 Task: Navigate on foot from Waikiki Beach to Diamond Head State Monument in Honolulu.
Action: Mouse moved to (221, 77)
Screenshot: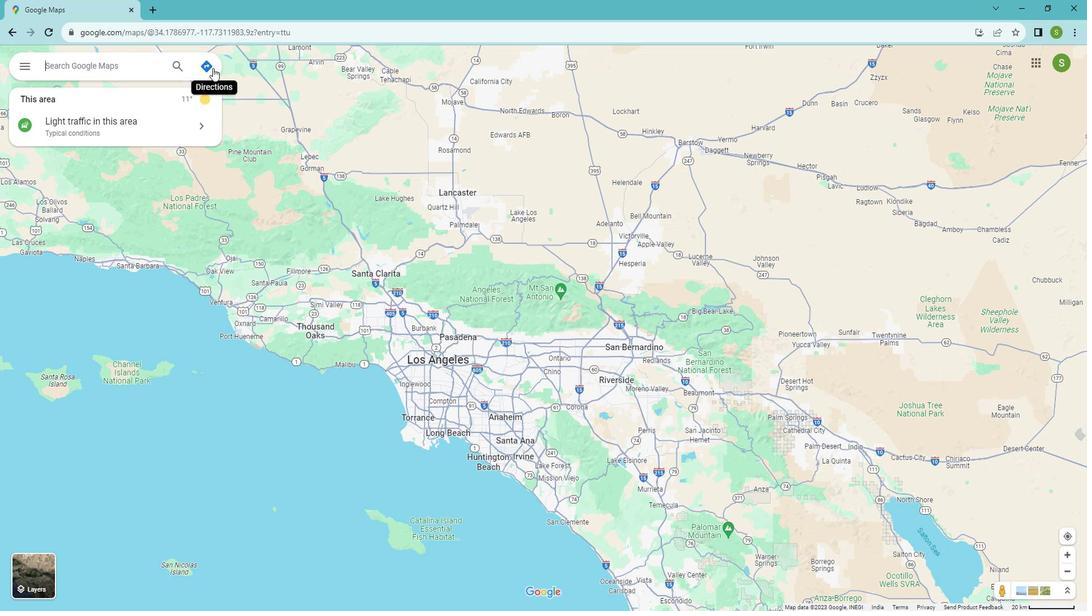 
Action: Mouse pressed left at (221, 77)
Screenshot: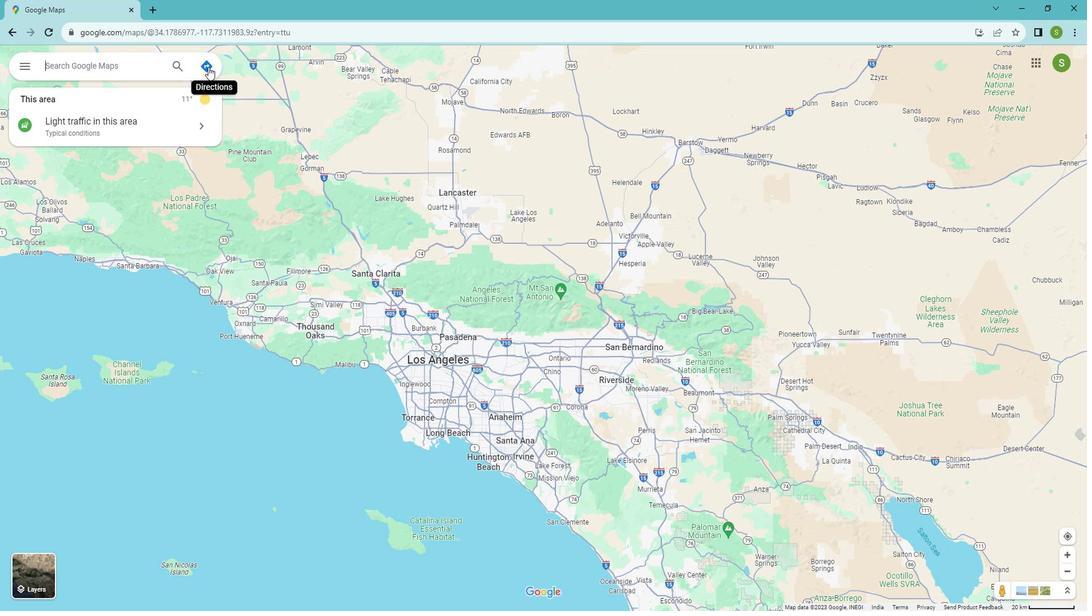 
Action: Mouse moved to (84, 111)
Screenshot: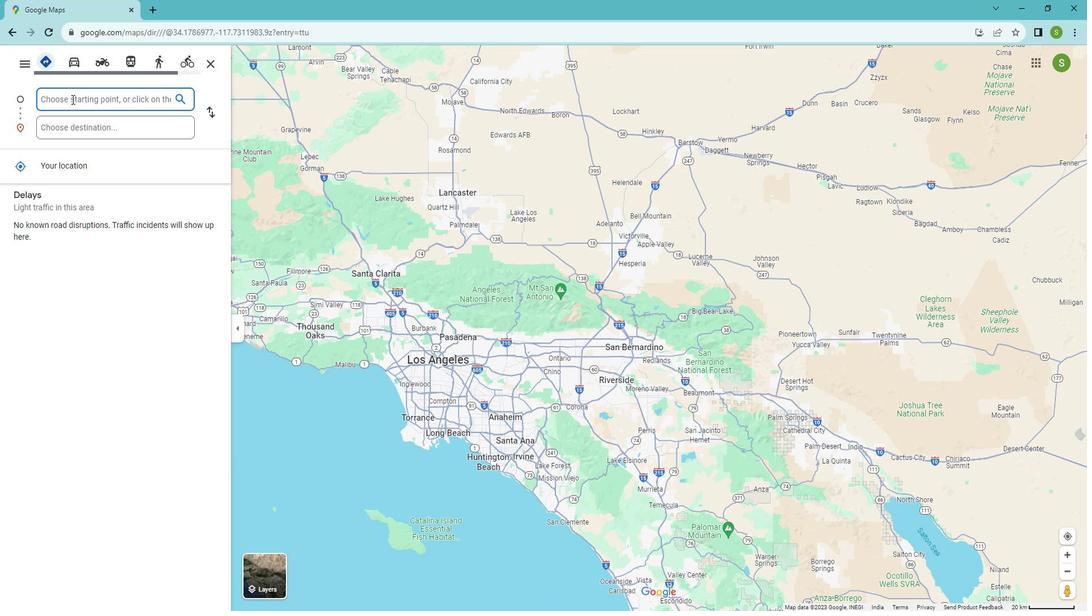 
Action: Mouse pressed left at (84, 111)
Screenshot: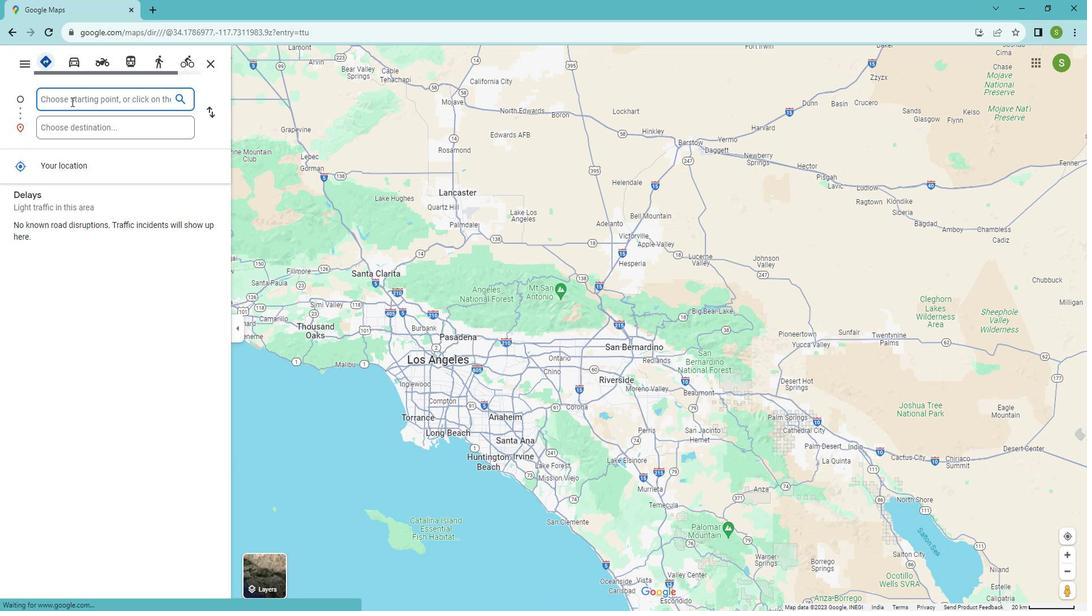 
Action: Mouse moved to (84, 111)
Screenshot: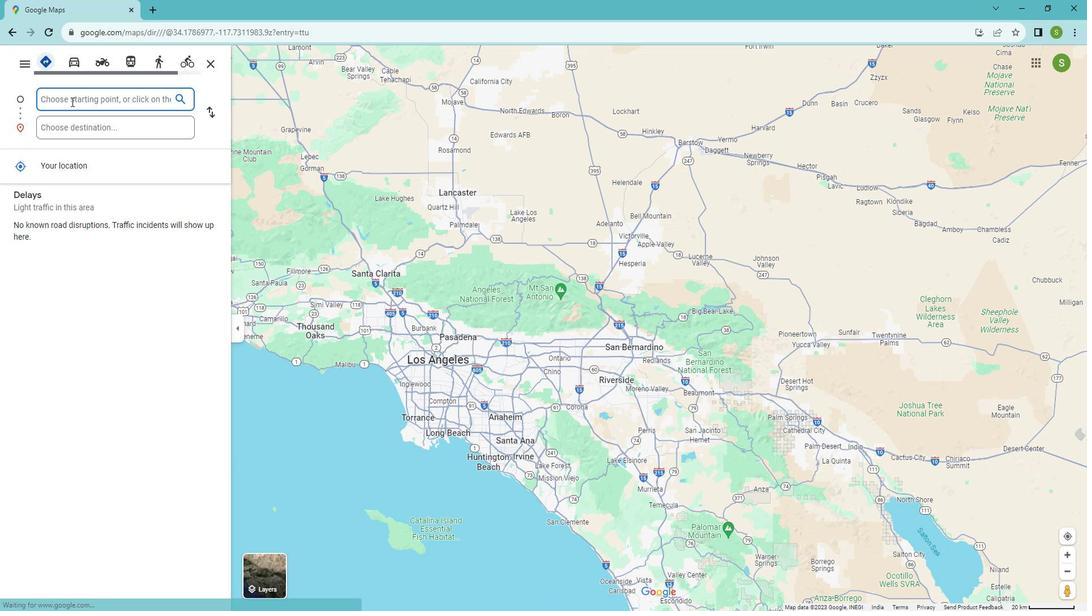 
Action: Key pressed <Key.shift><Key.shift><Key.shift><Key.shift><Key.shift><Key.shift><Key.shift><Key.shift><Key.shift><Key.shift><Key.shift><Key.shift><Key.shift><Key.shift><Key.shift><Key.shift>Waikiki<Key.space><Key.shift>Beach
Screenshot: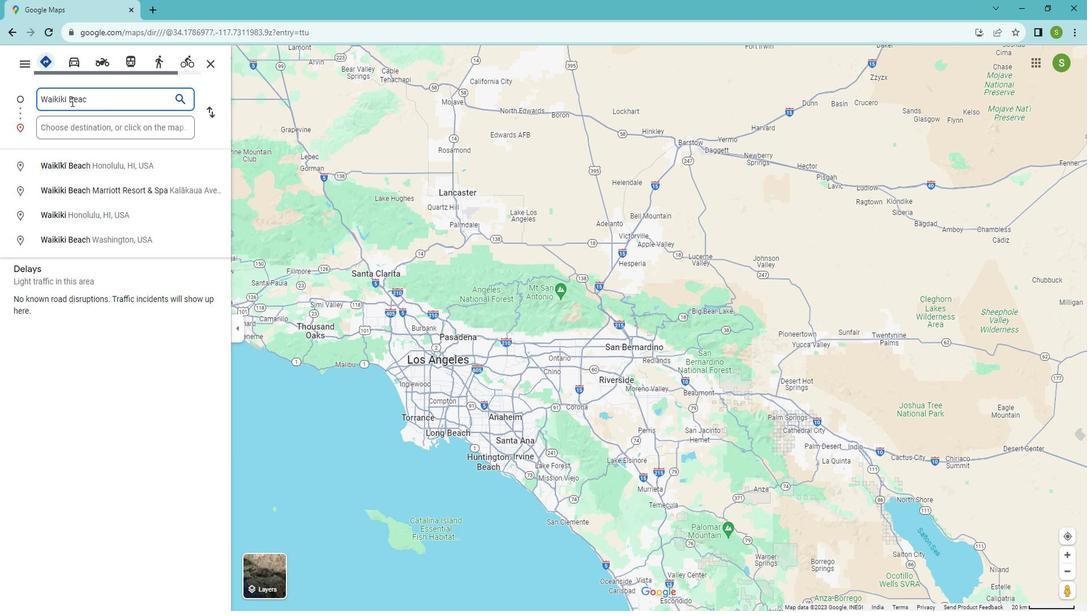 
Action: Mouse moved to (87, 169)
Screenshot: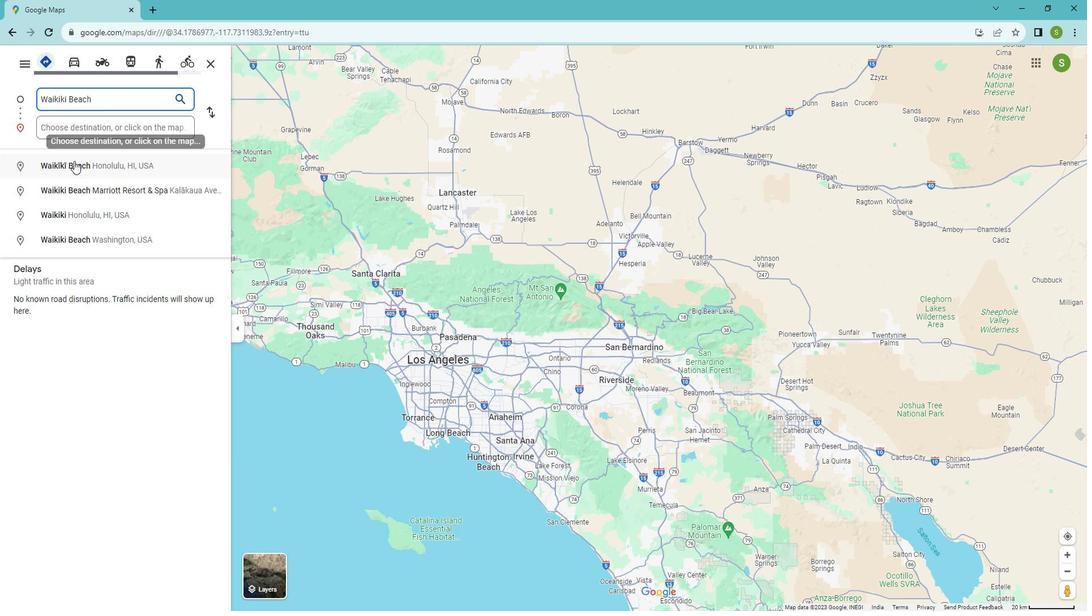 
Action: Mouse pressed left at (87, 169)
Screenshot: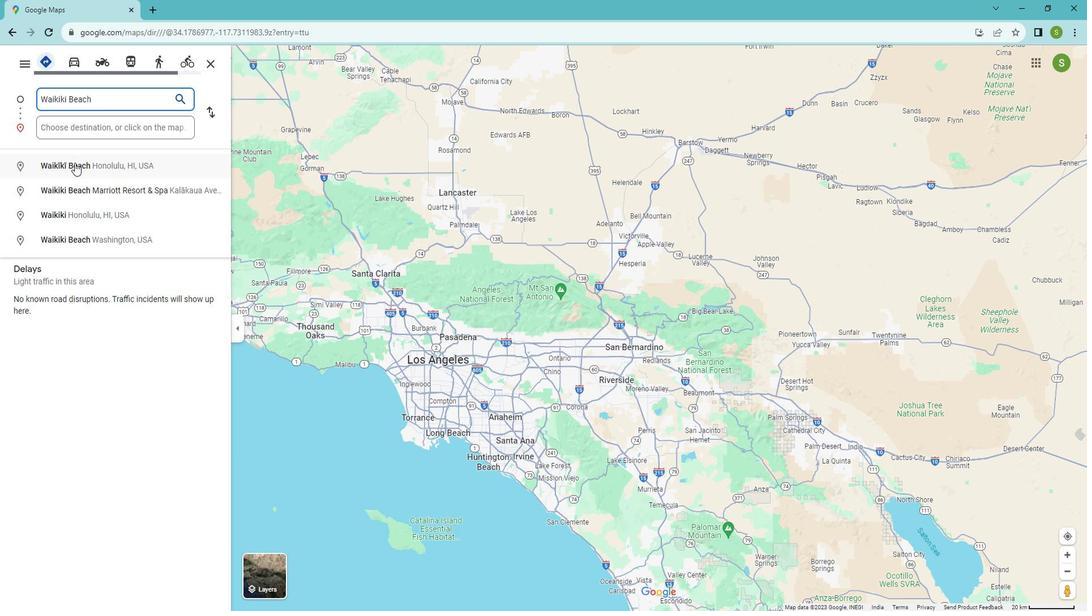 
Action: Mouse moved to (92, 136)
Screenshot: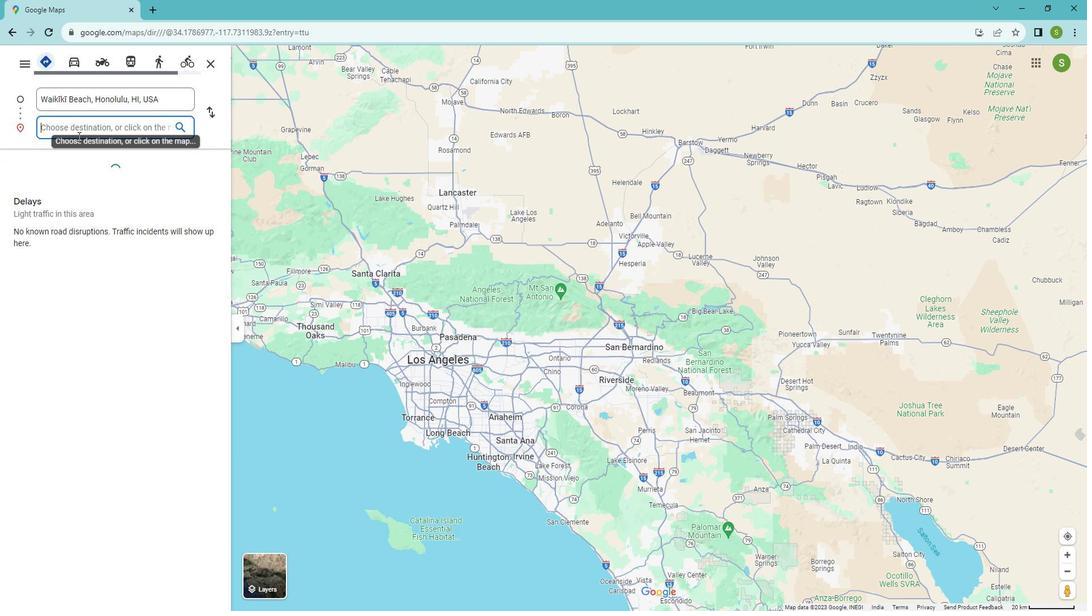 
Action: Mouse pressed left at (92, 136)
Screenshot: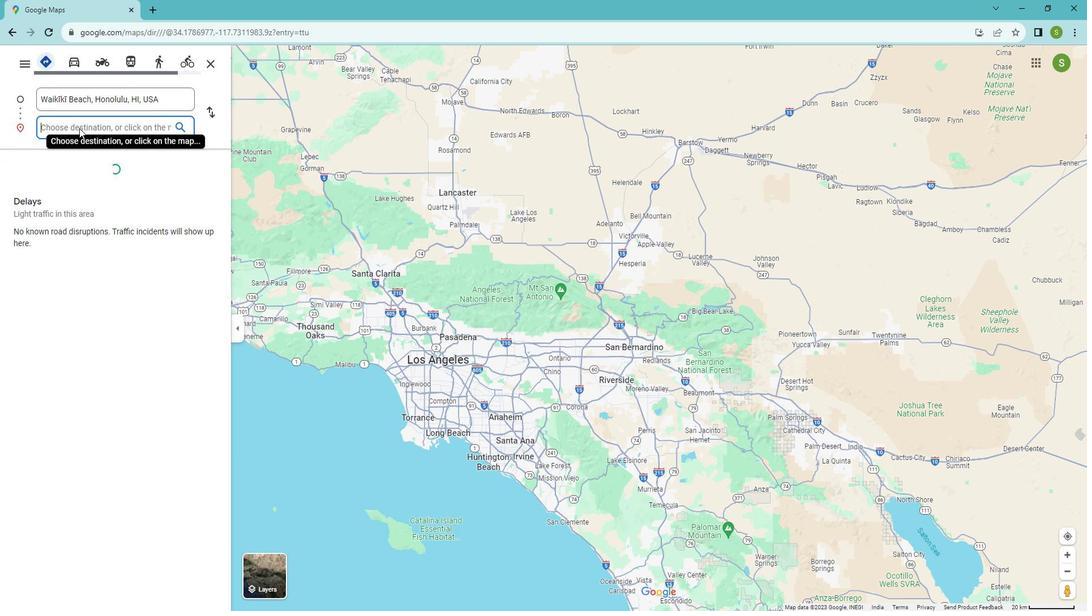 
Action: Mouse moved to (91, 135)
Screenshot: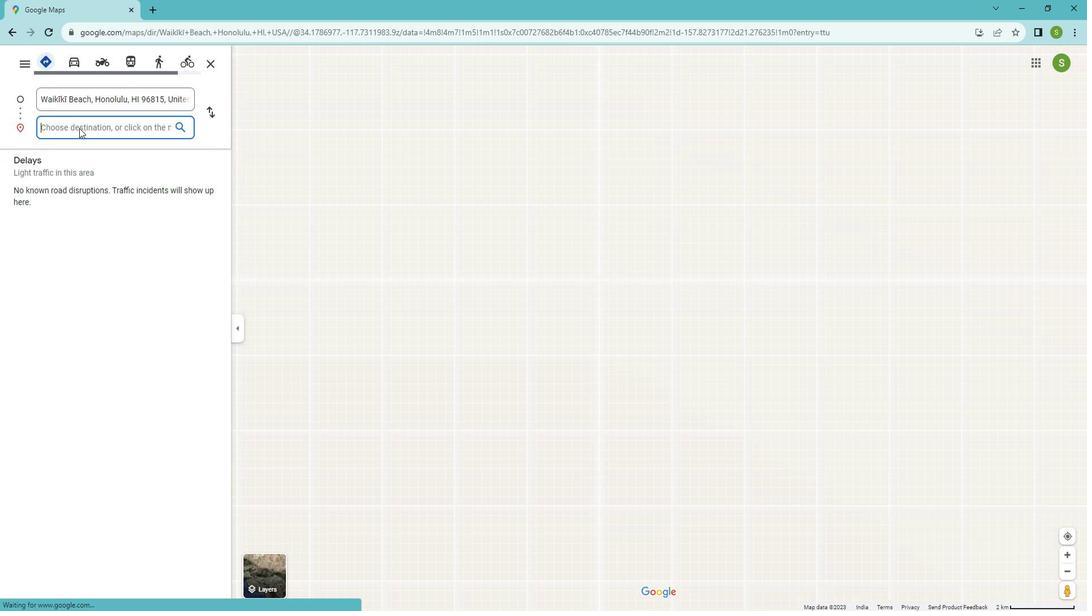 
Action: Key pressed <Key.shift>D
Screenshot: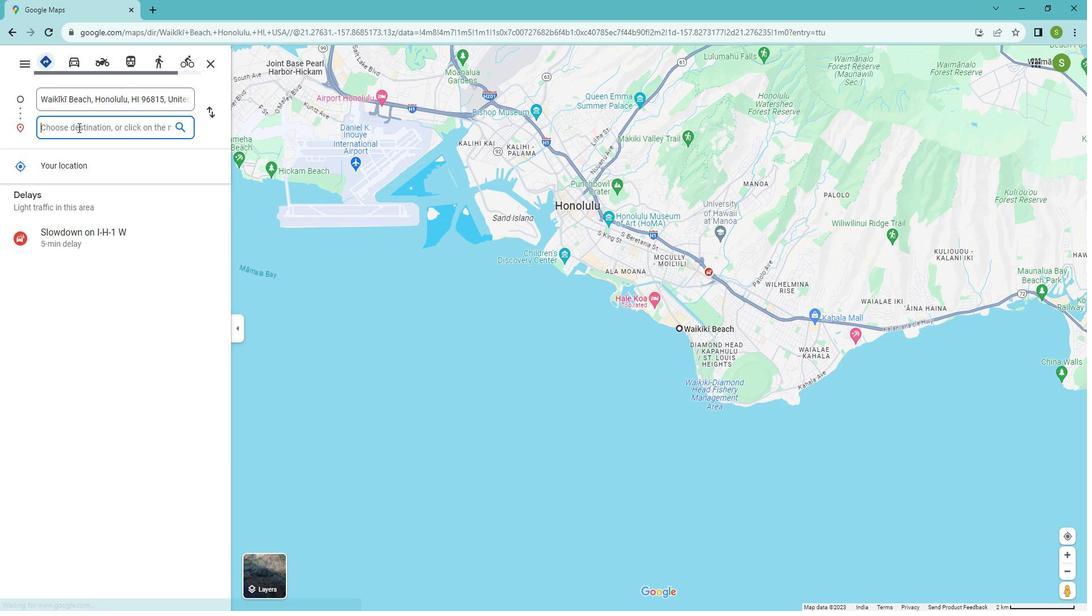 
Action: Mouse moved to (90, 136)
Screenshot: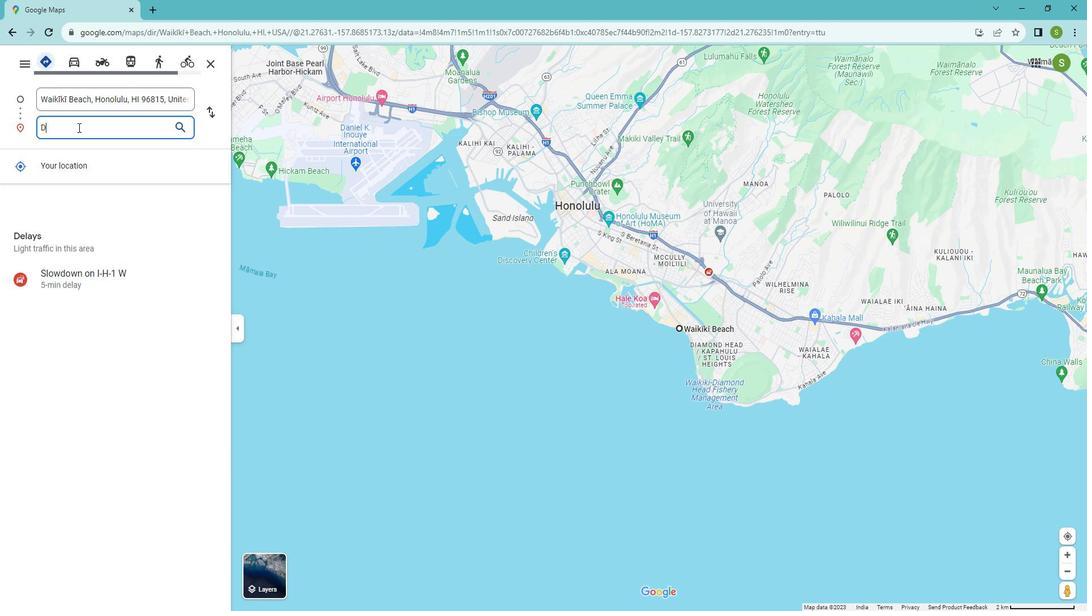 
Action: Key pressed iamond<Key.space><Key.shift>Head<Key.space><Key.shift>State<Key.space><Key.shift>Monument<Key.space>in<Key.space>
Screenshot: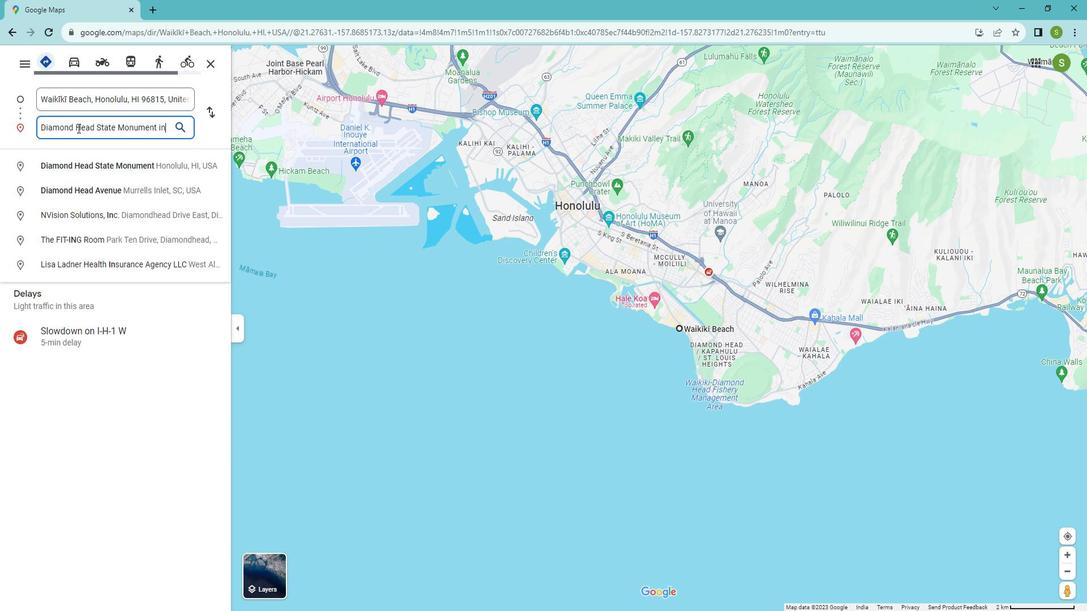 
Action: Mouse moved to (119, 171)
Screenshot: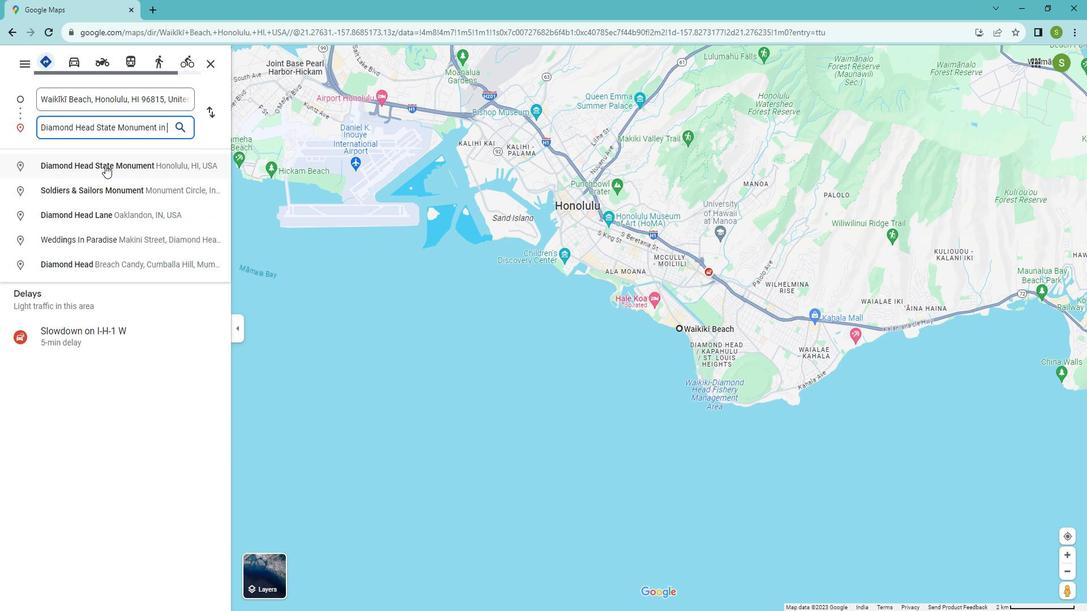 
Action: Mouse pressed left at (119, 171)
Screenshot: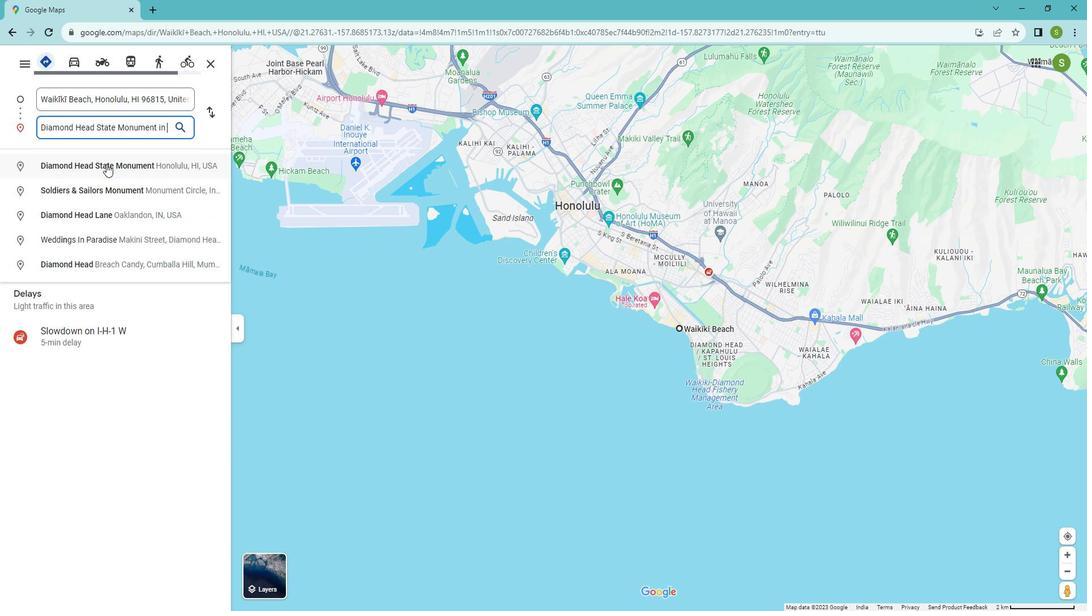 
Action: Mouse moved to (174, 74)
Screenshot: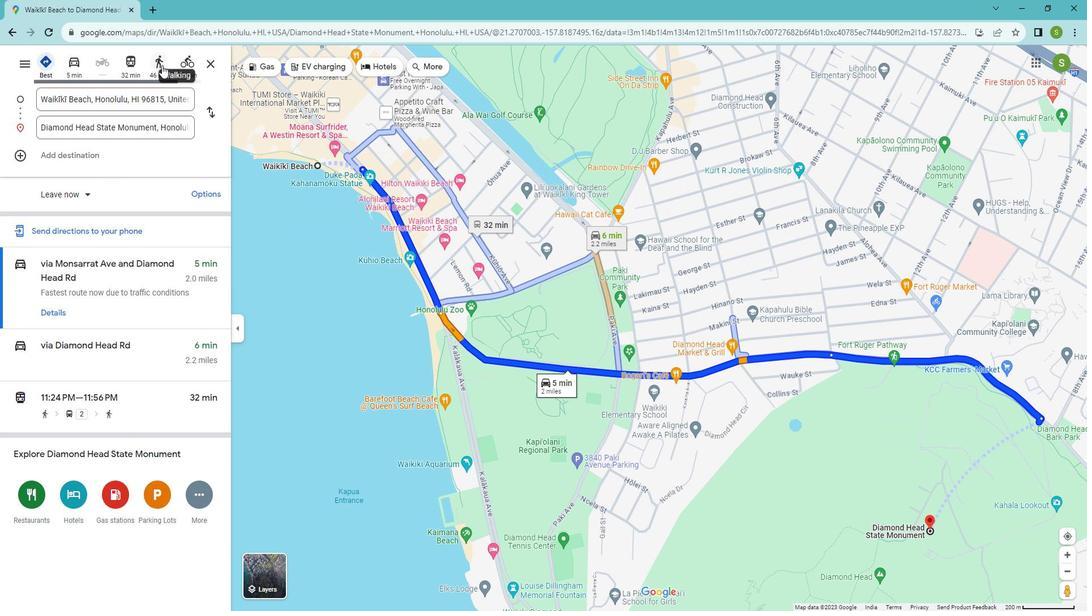
Action: Mouse pressed left at (174, 74)
Screenshot: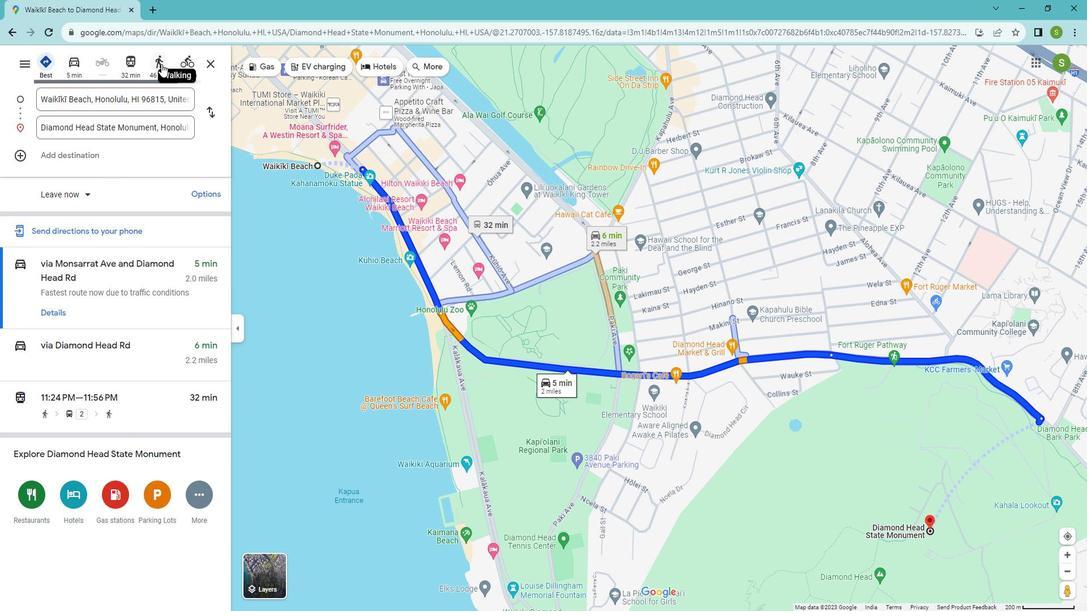 
Action: Mouse moved to (57, 299)
Screenshot: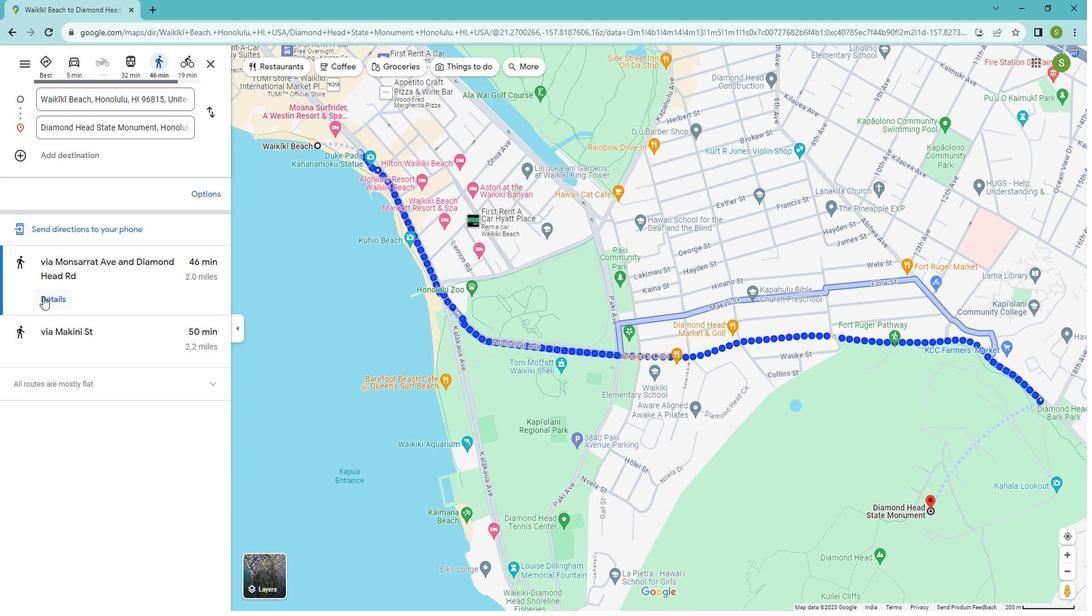 
Action: Mouse pressed left at (57, 299)
Screenshot: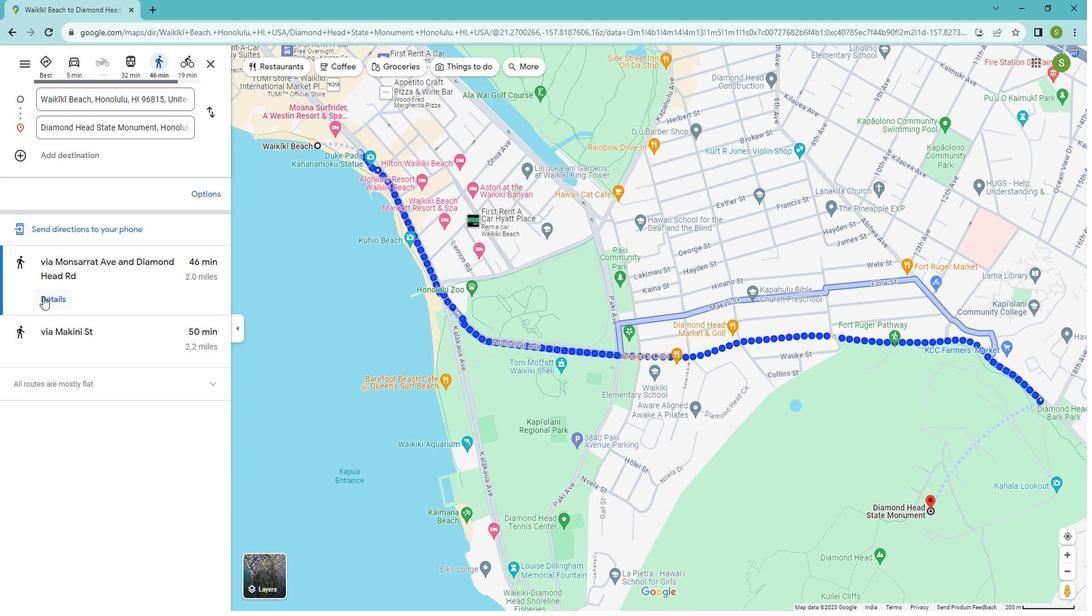 
Action: Mouse moved to (64, 261)
Screenshot: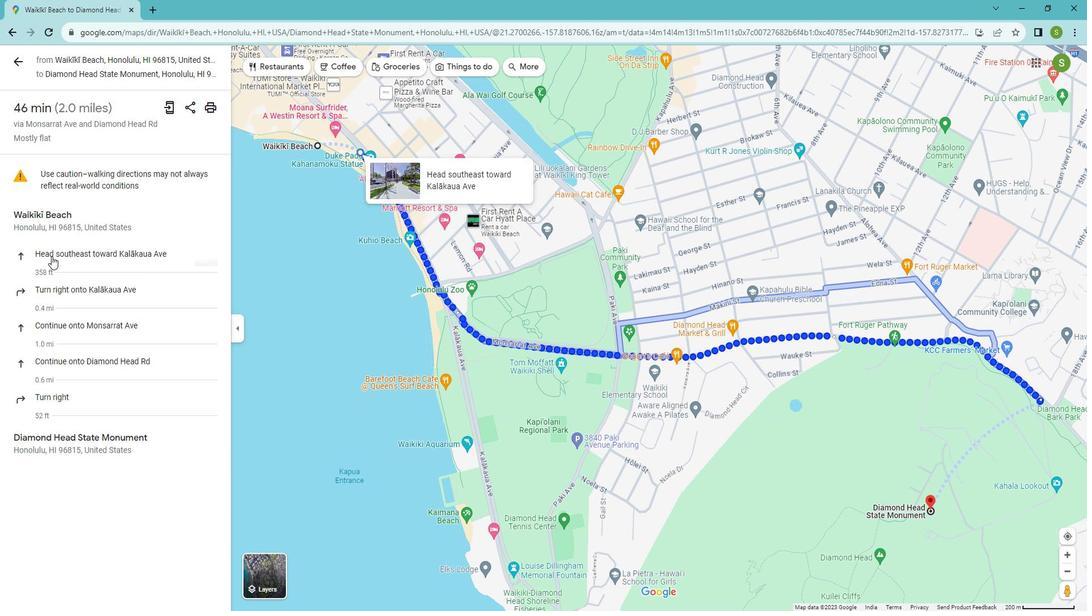 
Action: Mouse pressed left at (64, 261)
Screenshot: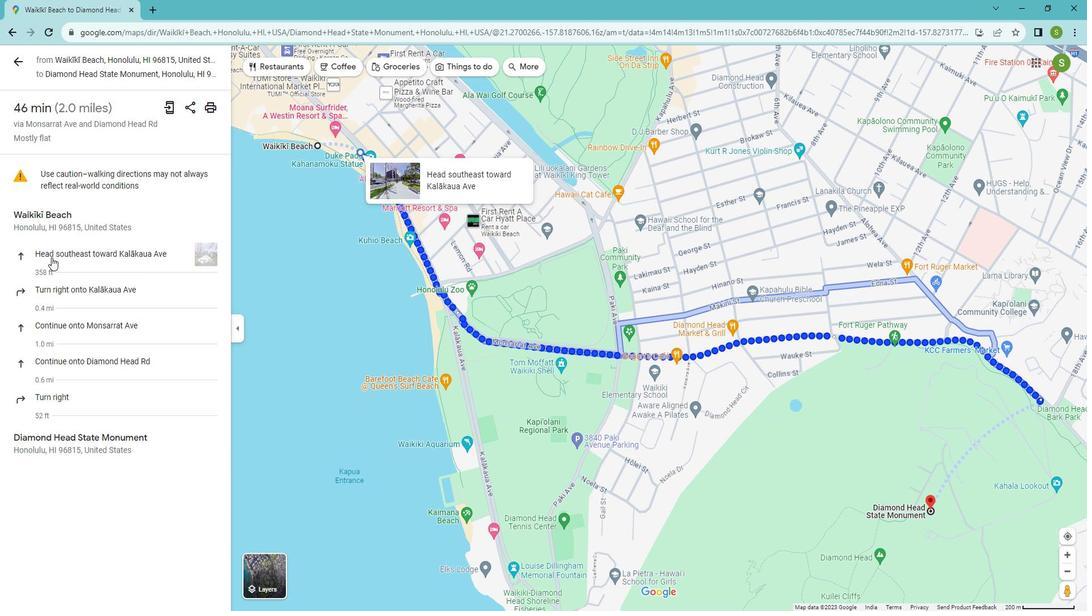 
Action: Mouse moved to (71, 295)
Screenshot: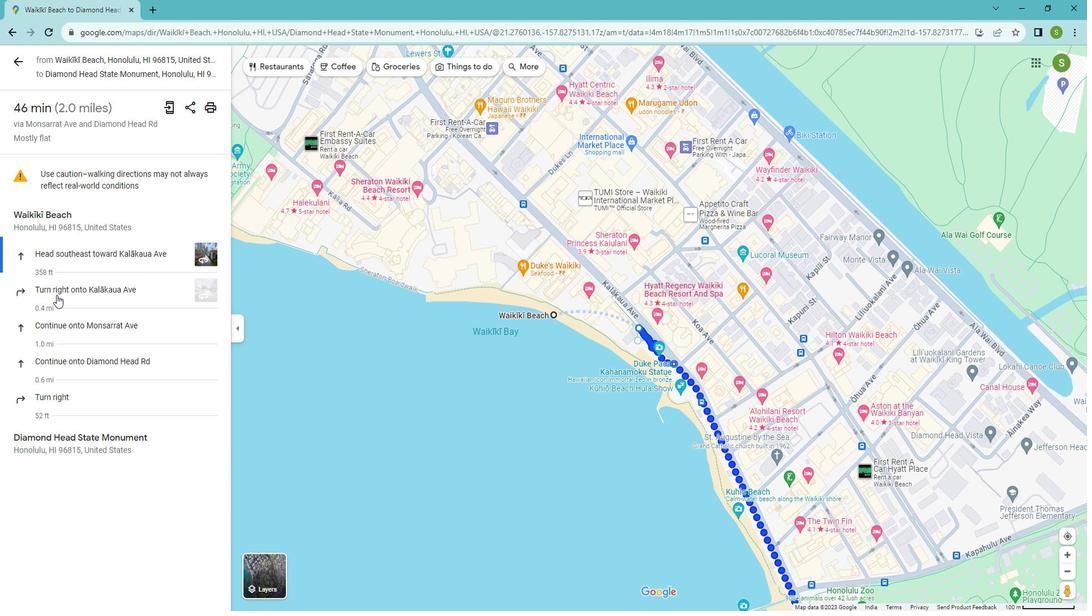 
Action: Mouse pressed left at (71, 295)
Screenshot: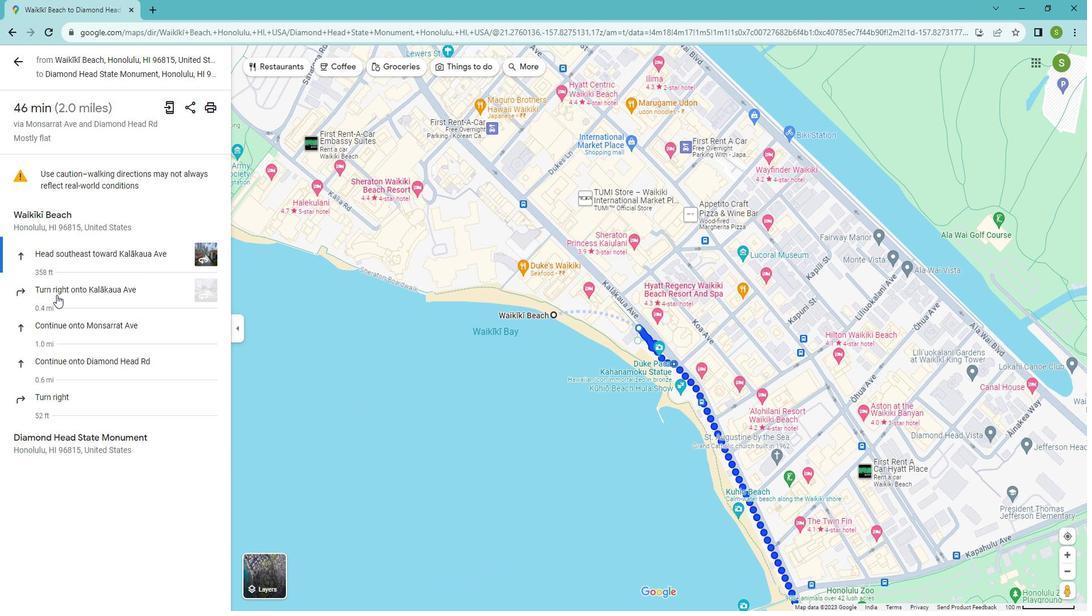 
Action: Mouse moved to (82, 330)
Screenshot: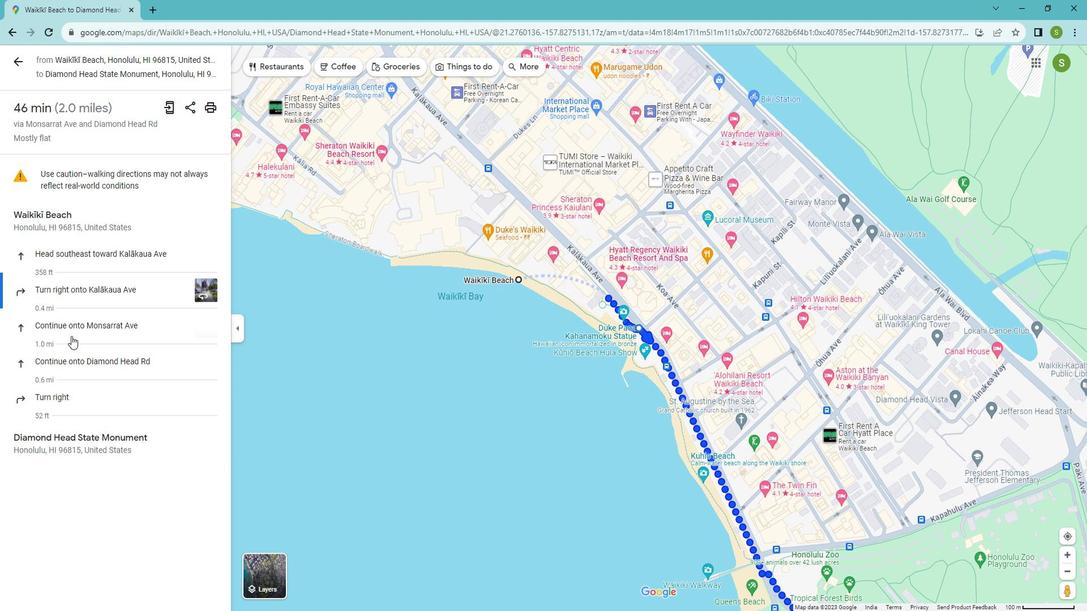 
Action: Mouse pressed left at (82, 330)
Screenshot: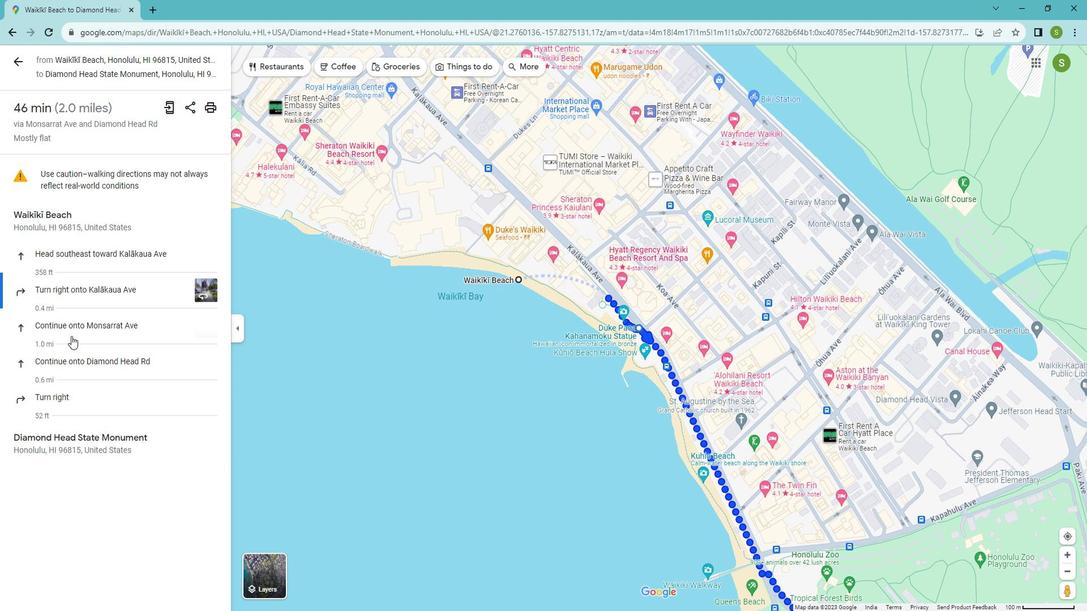 
Action: Mouse moved to (73, 356)
Screenshot: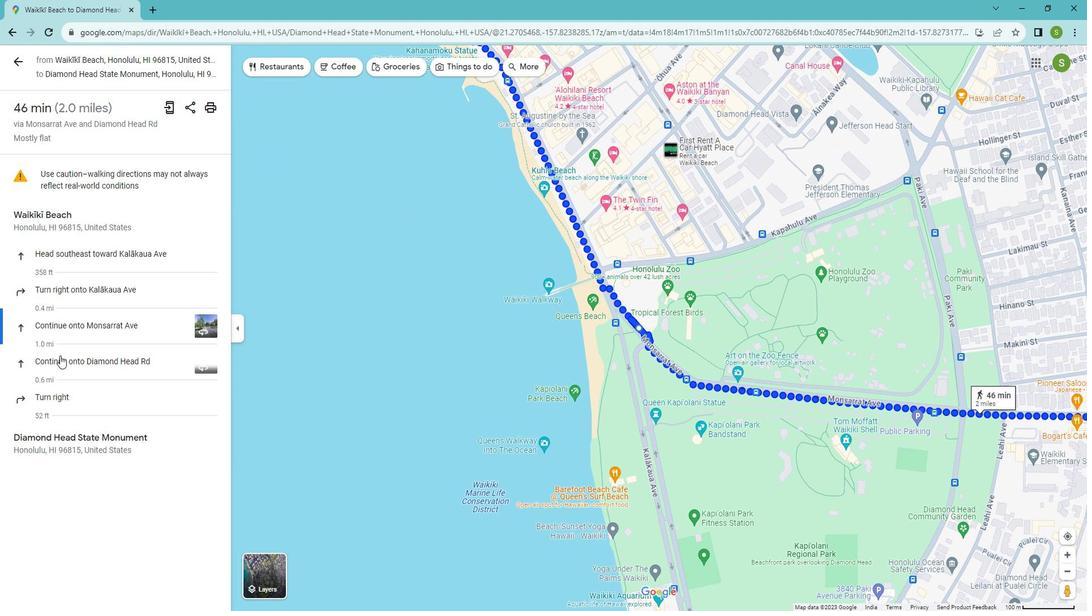 
Action: Mouse pressed left at (73, 356)
Screenshot: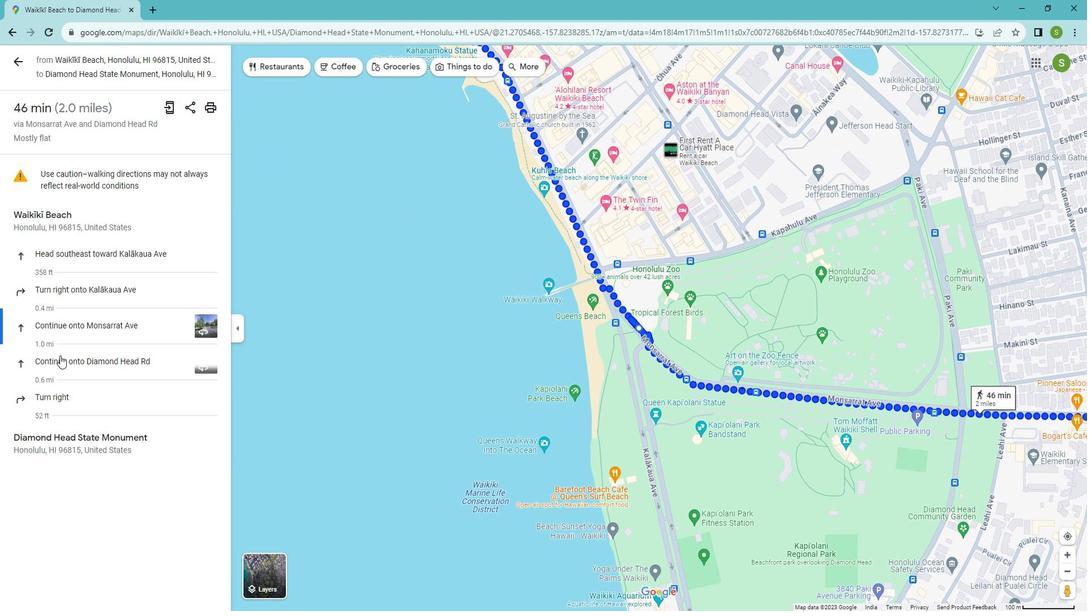 
Action: Mouse moved to (67, 393)
Screenshot: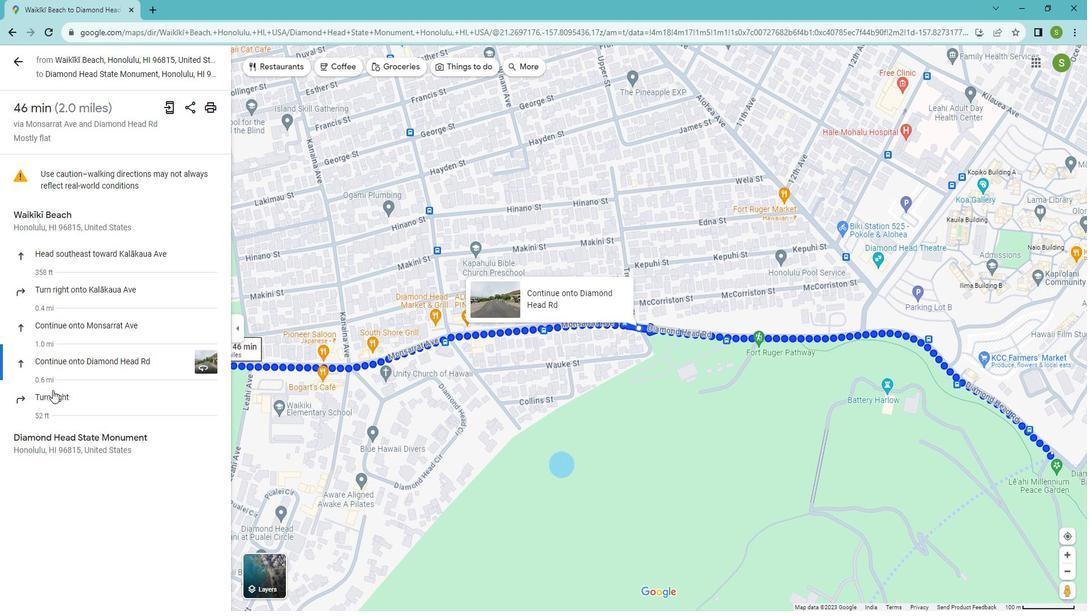 
Action: Mouse pressed left at (67, 393)
Screenshot: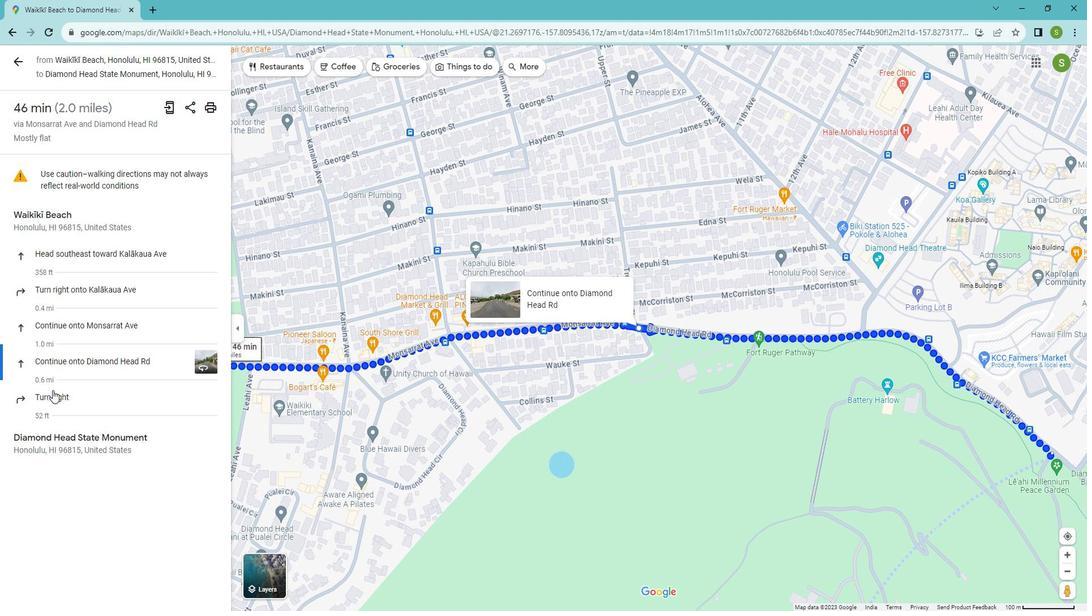 
Action: Mouse moved to (69, 434)
Screenshot: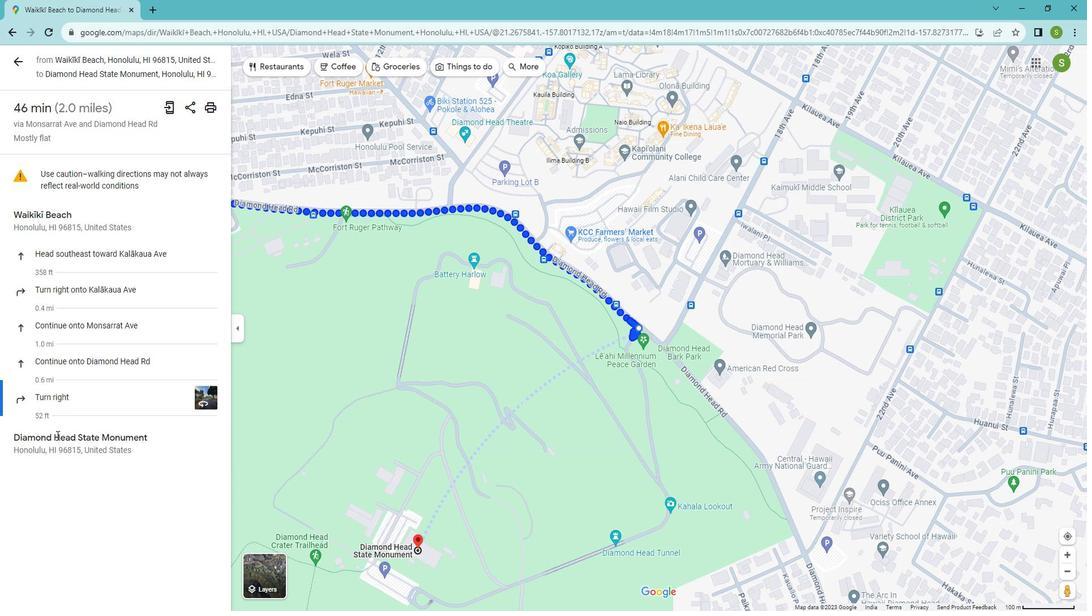 
Action: Mouse pressed left at (69, 434)
Screenshot: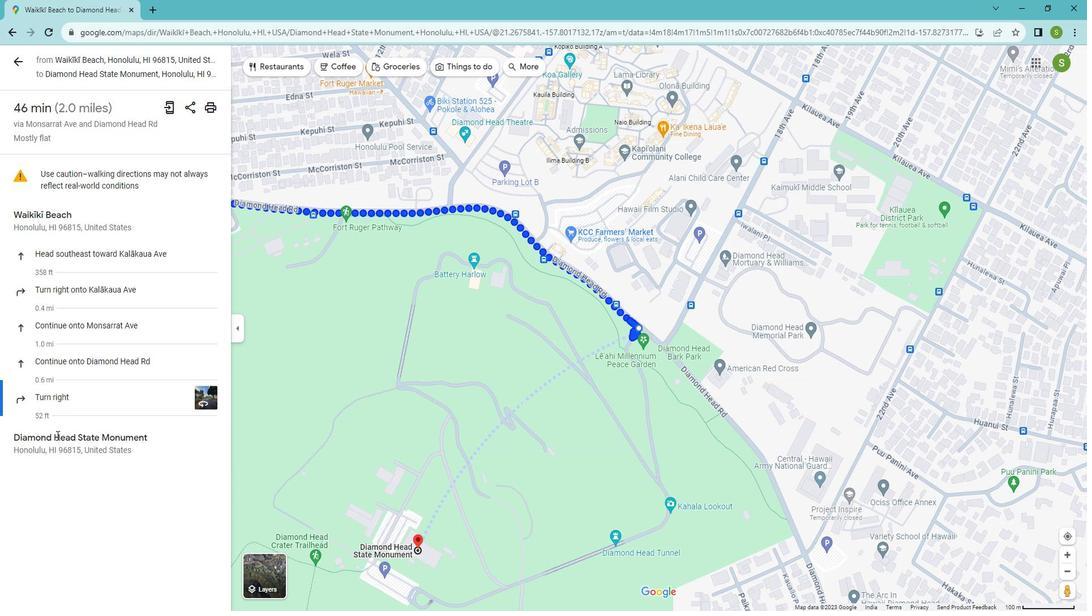 
Action: Mouse moved to (29, 72)
Screenshot: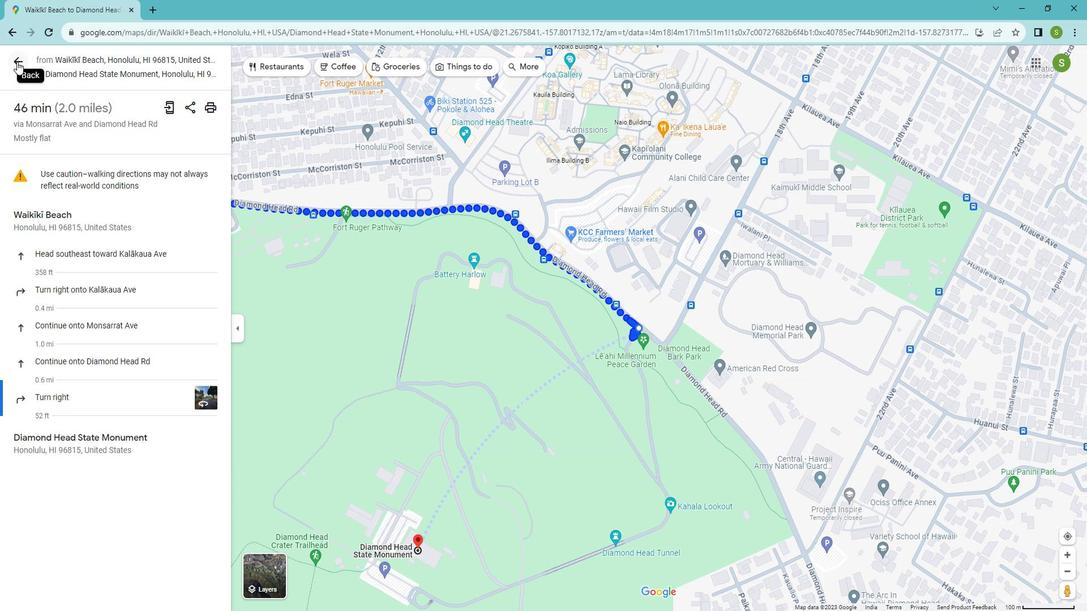 
Action: Mouse pressed left at (29, 72)
Screenshot: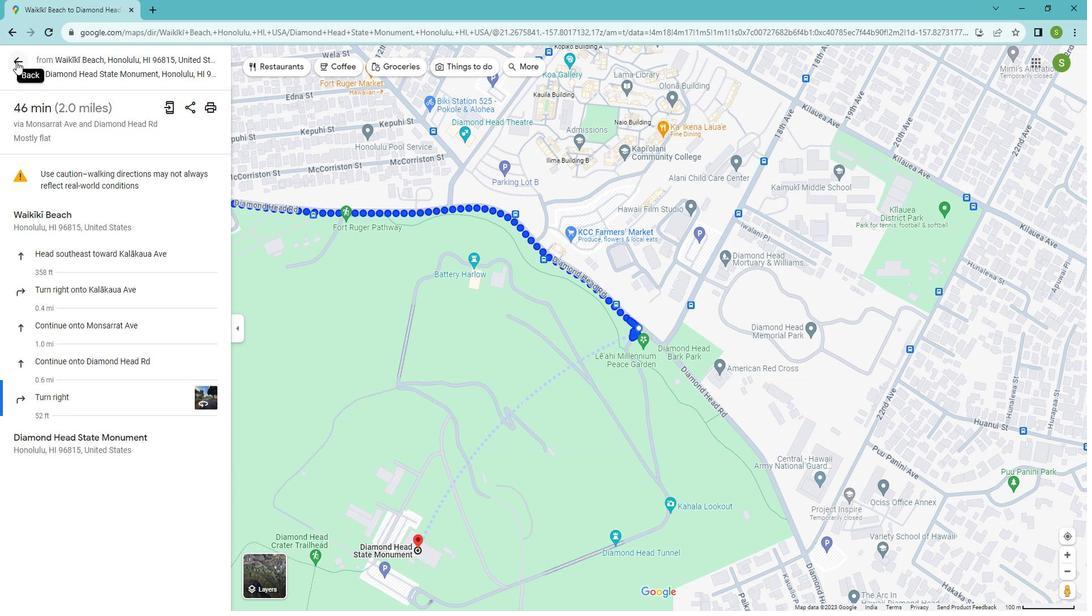 
Action: Mouse moved to (656, 352)
Screenshot: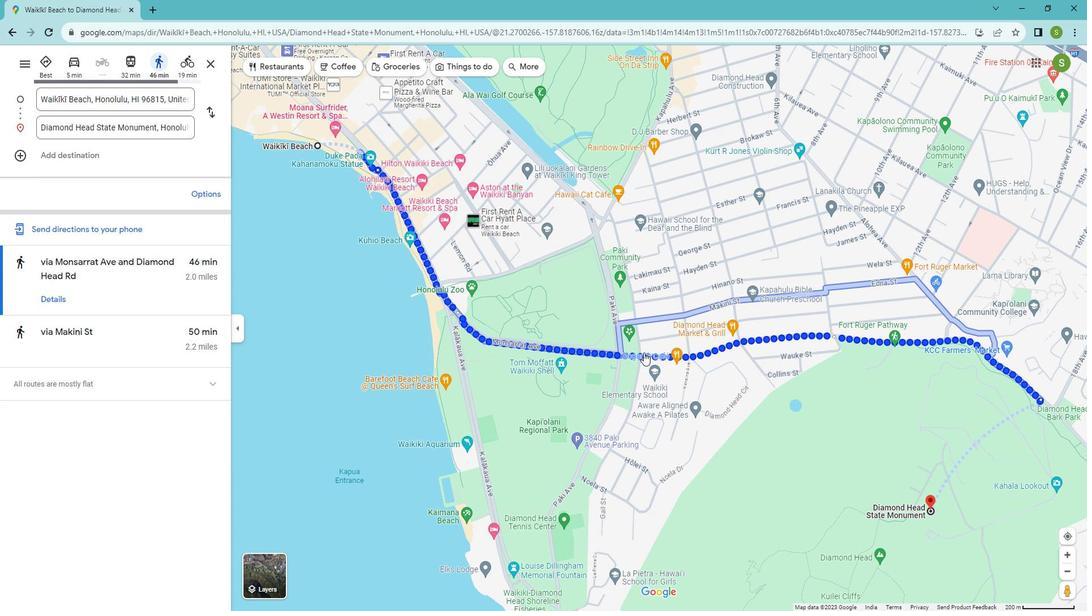 
